 Task: Select the verbose option in the server.
Action: Mouse moved to (54, 427)
Screenshot: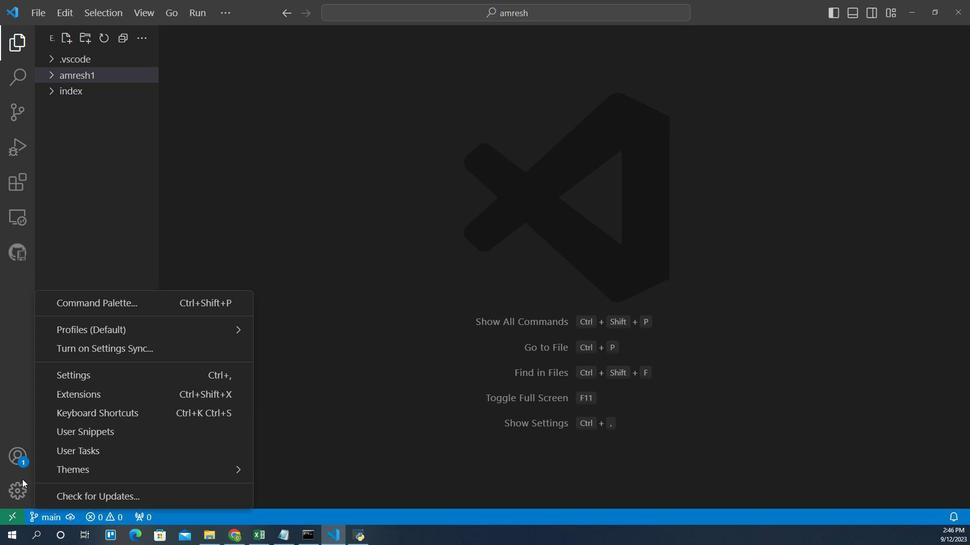 
Action: Mouse pressed left at (54, 427)
Screenshot: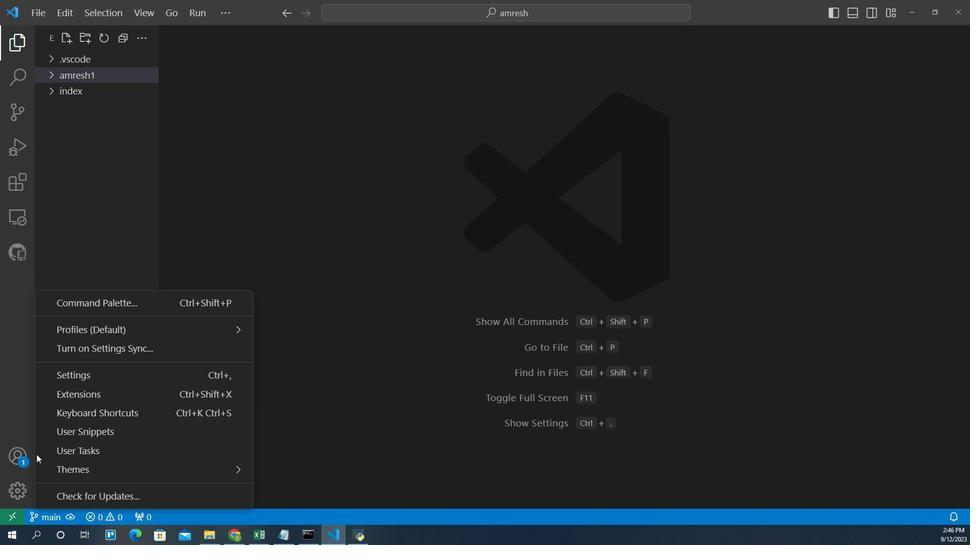 
Action: Mouse moved to (116, 351)
Screenshot: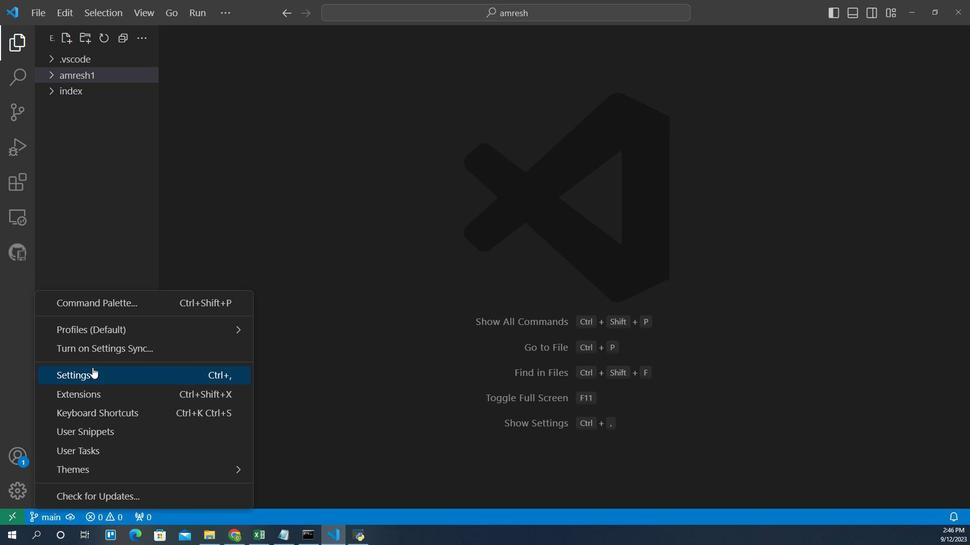 
Action: Mouse pressed left at (116, 351)
Screenshot: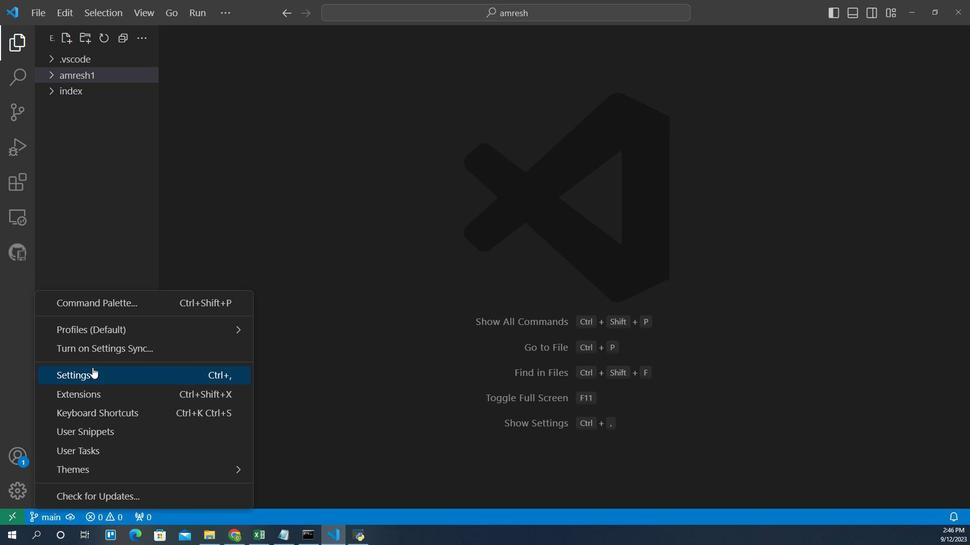 
Action: Mouse moved to (217, 268)
Screenshot: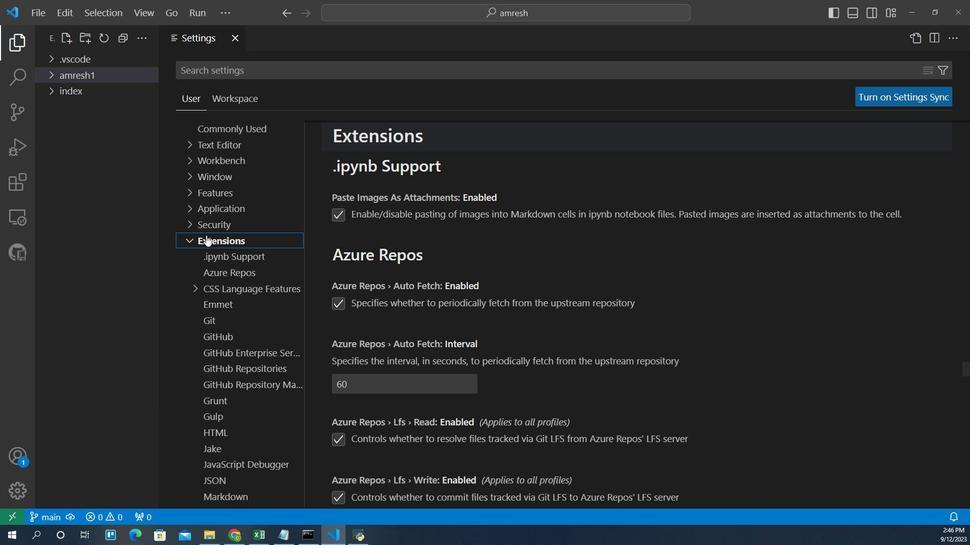 
Action: Mouse pressed left at (217, 268)
Screenshot: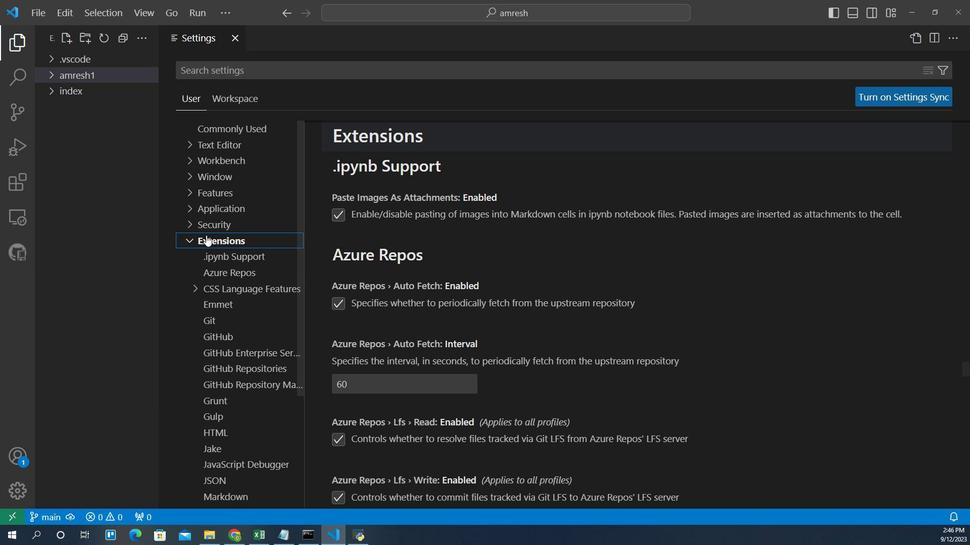 
Action: Mouse moved to (227, 391)
Screenshot: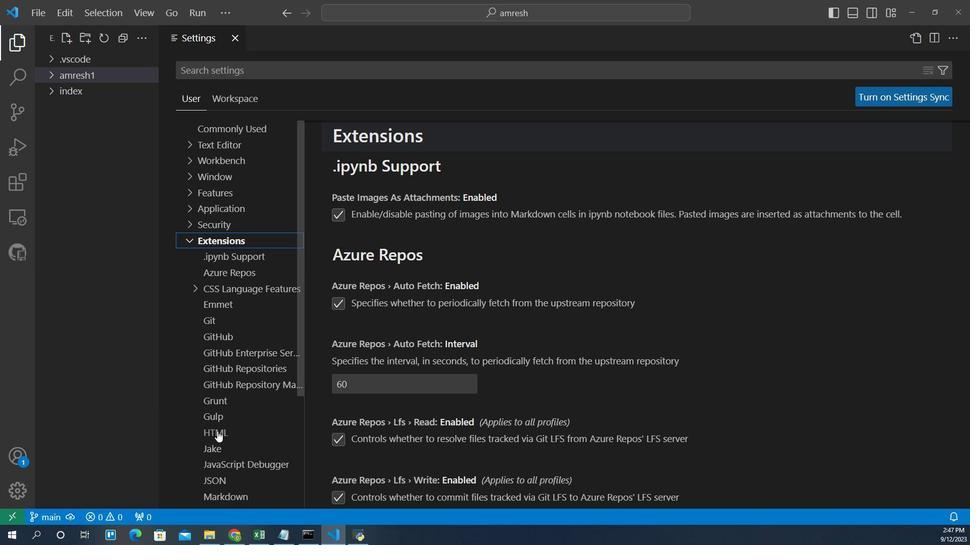 
Action: Mouse pressed left at (227, 391)
Screenshot: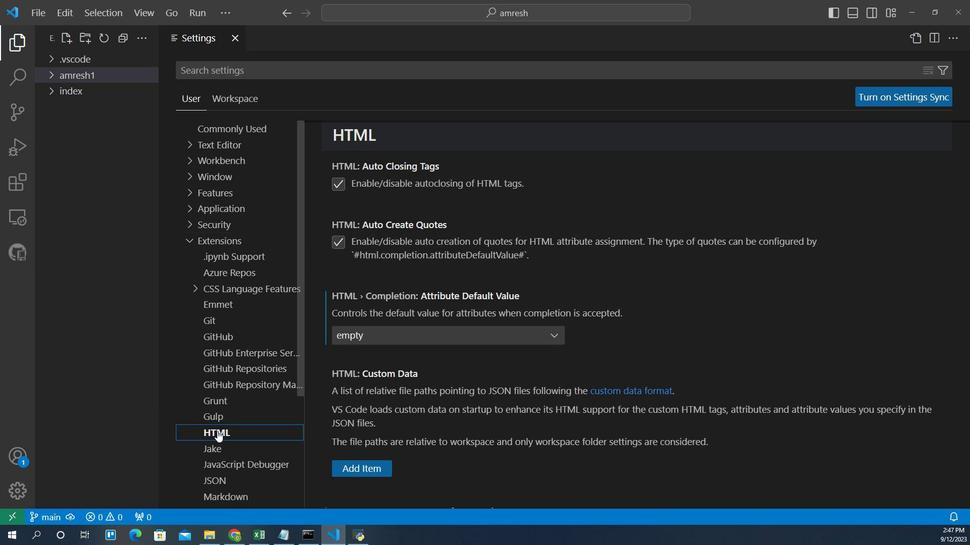 
Action: Mouse moved to (426, 389)
Screenshot: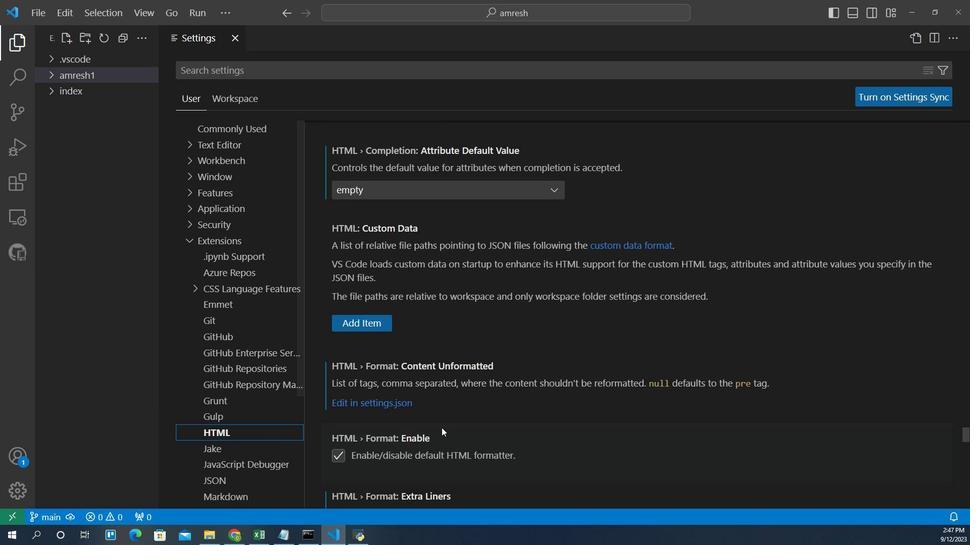 
Action: Mouse scrolled (426, 388) with delta (0, 0)
Screenshot: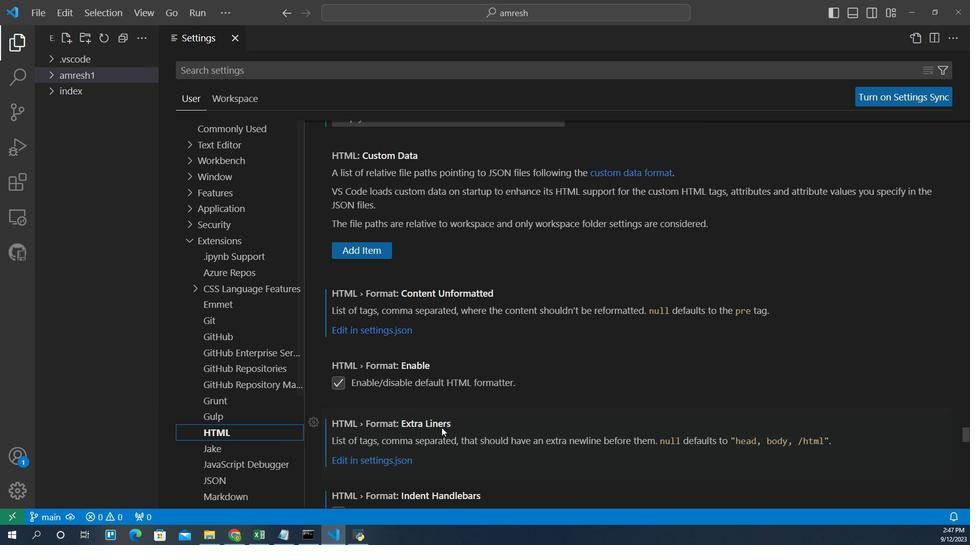 
Action: Mouse scrolled (426, 388) with delta (0, 0)
Screenshot: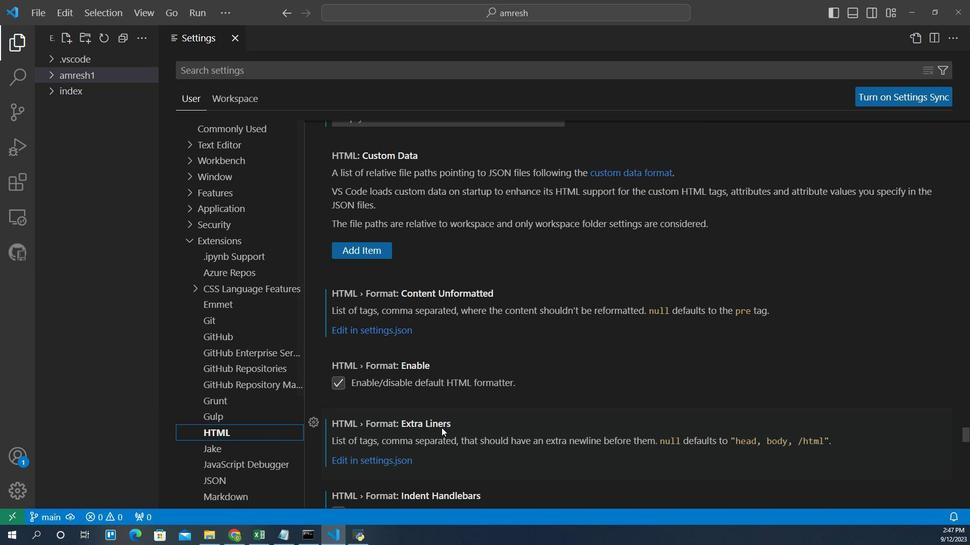 
Action: Mouse scrolled (426, 388) with delta (0, 0)
Screenshot: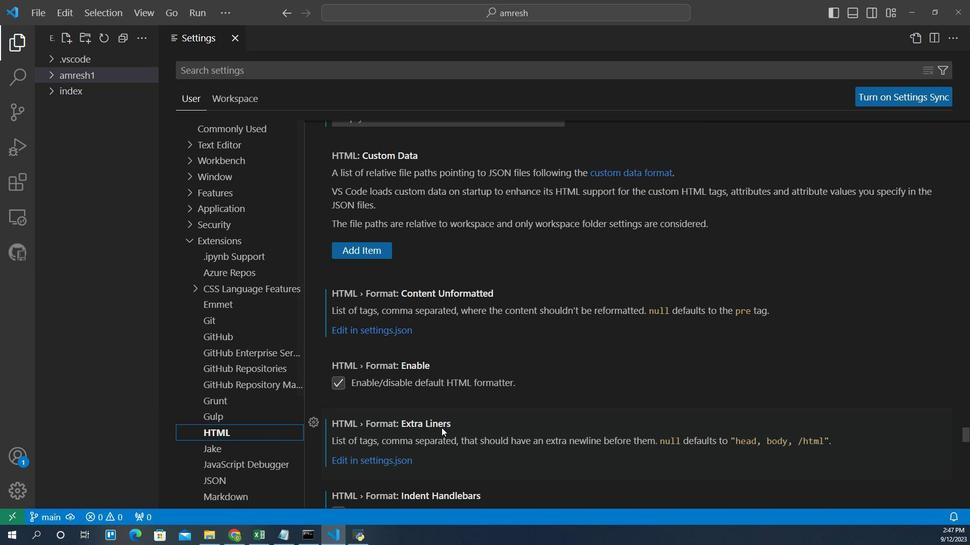 
Action: Mouse scrolled (426, 388) with delta (0, 0)
Screenshot: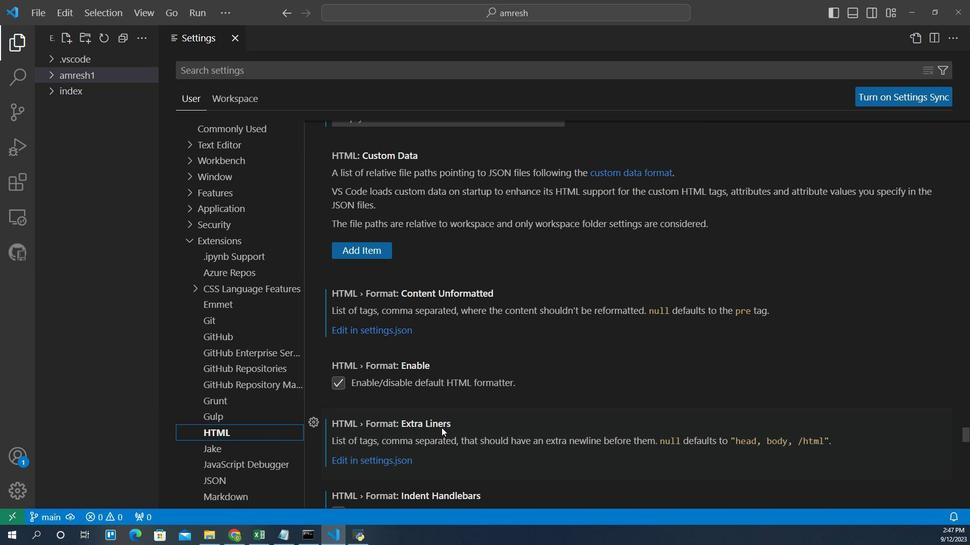 
Action: Mouse scrolled (426, 388) with delta (0, 0)
Screenshot: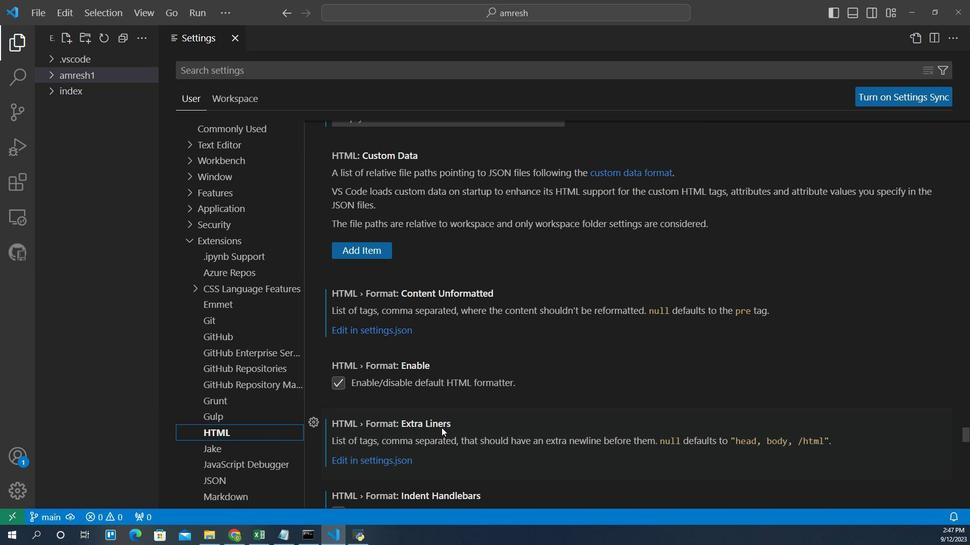 
Action: Mouse scrolled (426, 388) with delta (0, 0)
Screenshot: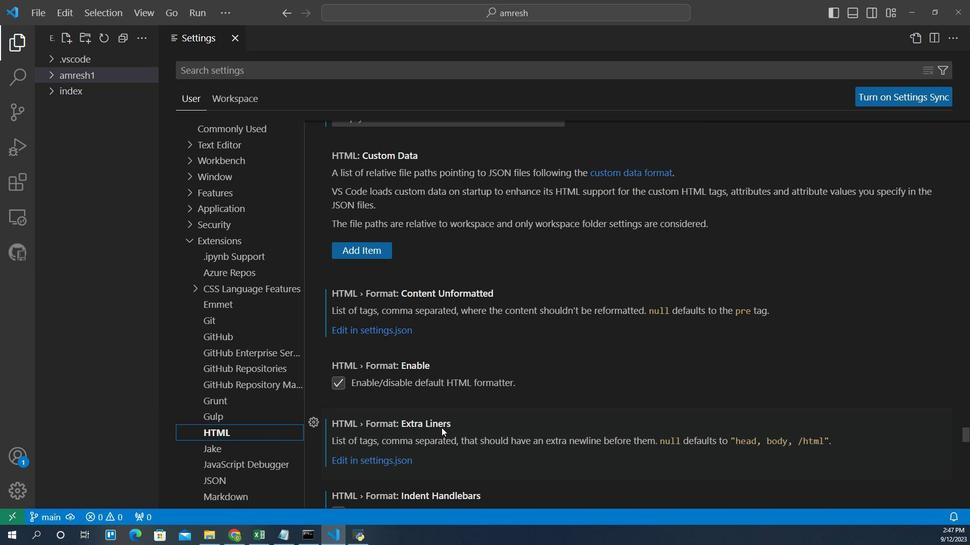 
Action: Mouse scrolled (426, 388) with delta (0, 0)
Screenshot: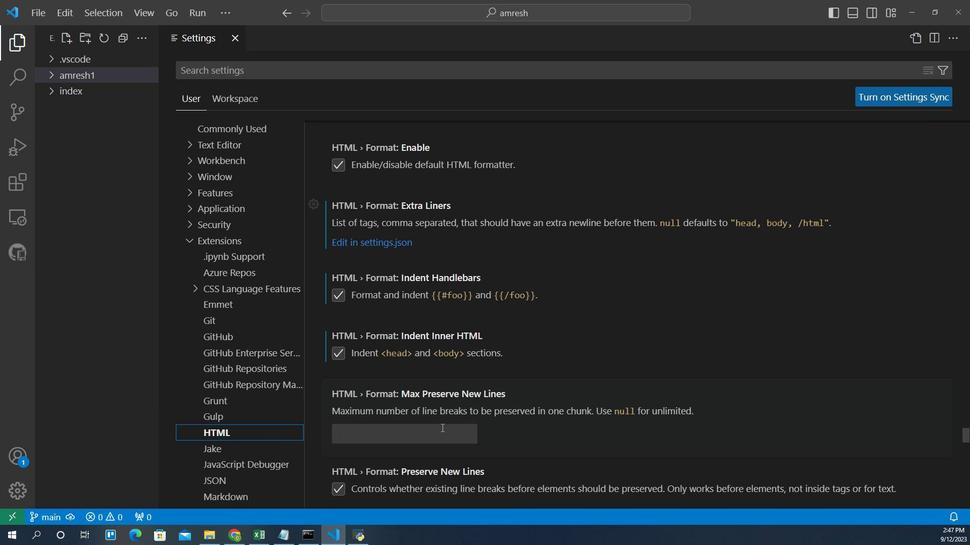 
Action: Mouse scrolled (426, 388) with delta (0, 0)
Screenshot: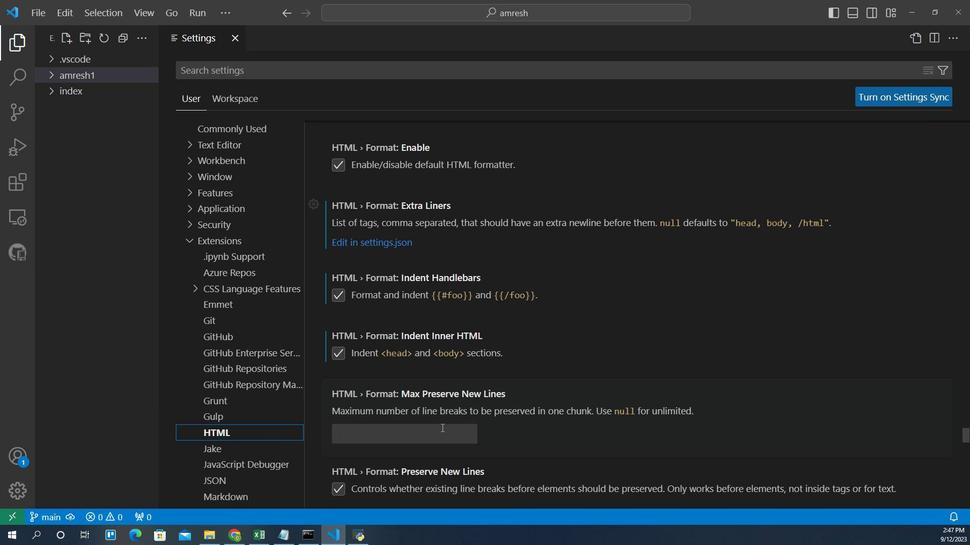 
Action: Mouse scrolled (426, 388) with delta (0, 0)
Screenshot: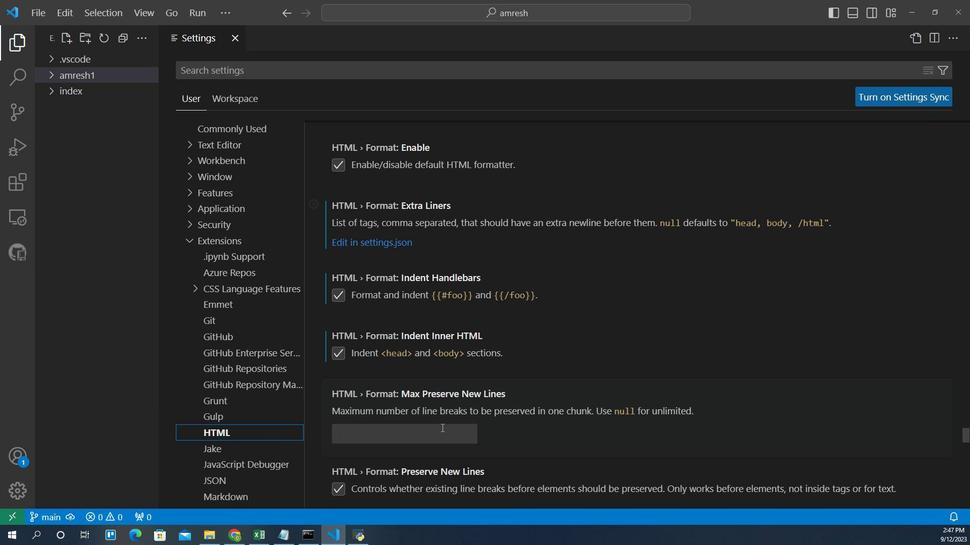 
Action: Mouse scrolled (426, 388) with delta (0, 0)
Screenshot: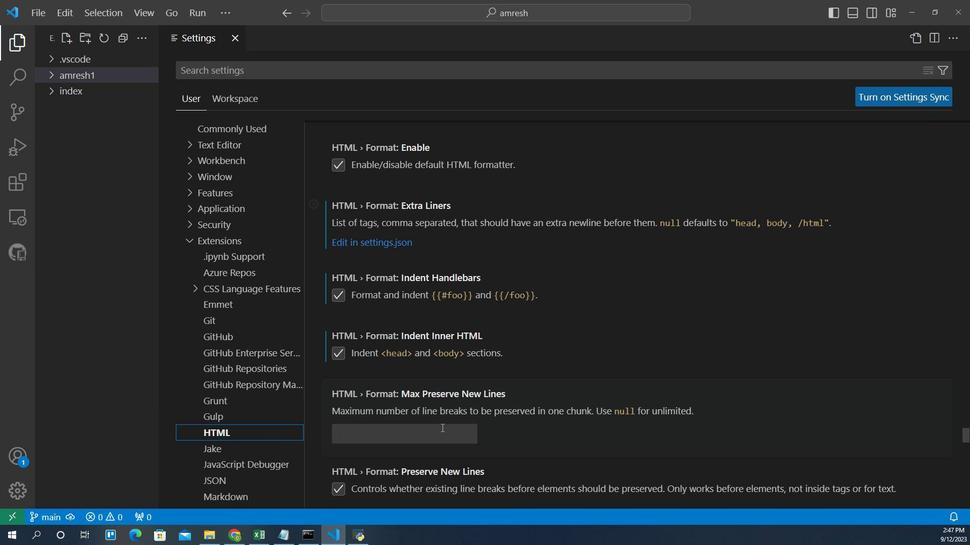 
Action: Mouse scrolled (426, 388) with delta (0, 0)
Screenshot: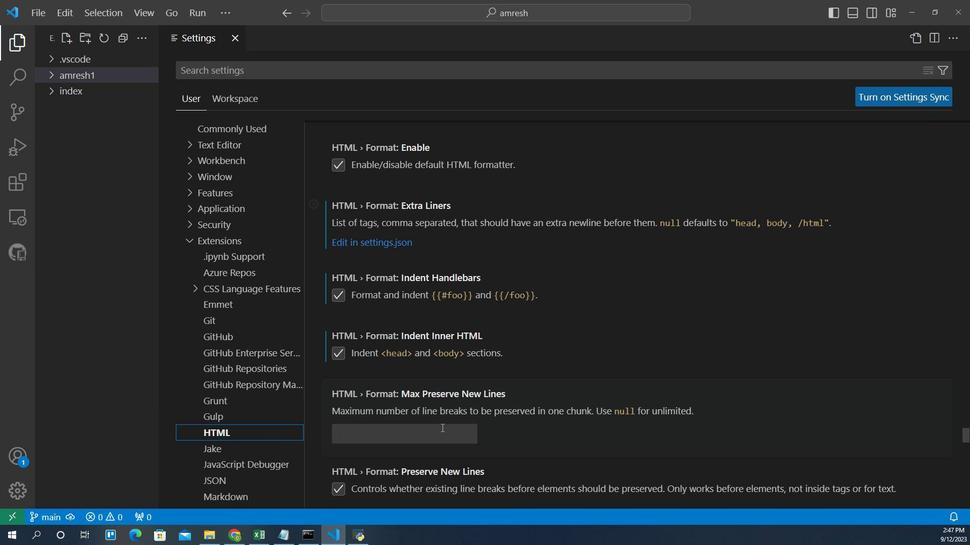 
Action: Mouse scrolled (426, 388) with delta (0, 0)
Screenshot: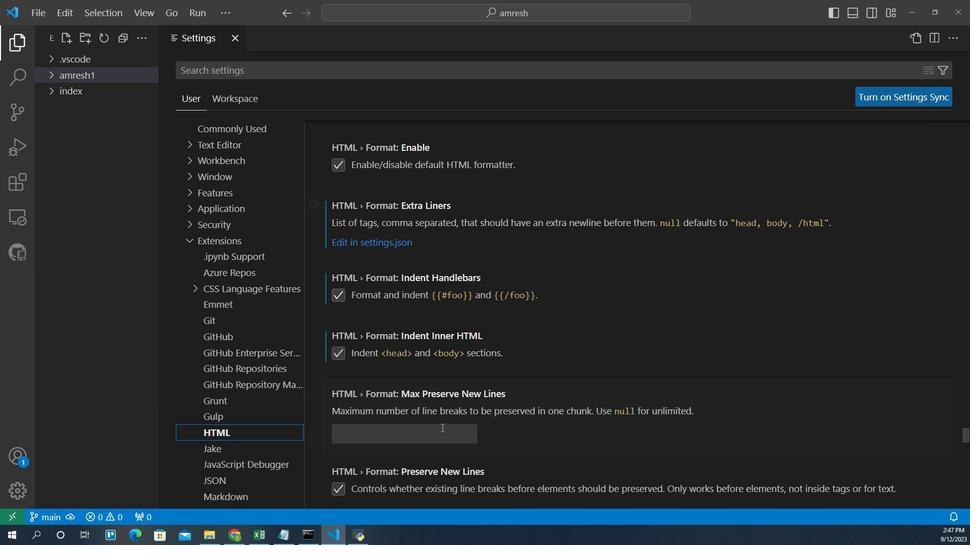 
Action: Mouse scrolled (426, 388) with delta (0, 0)
Screenshot: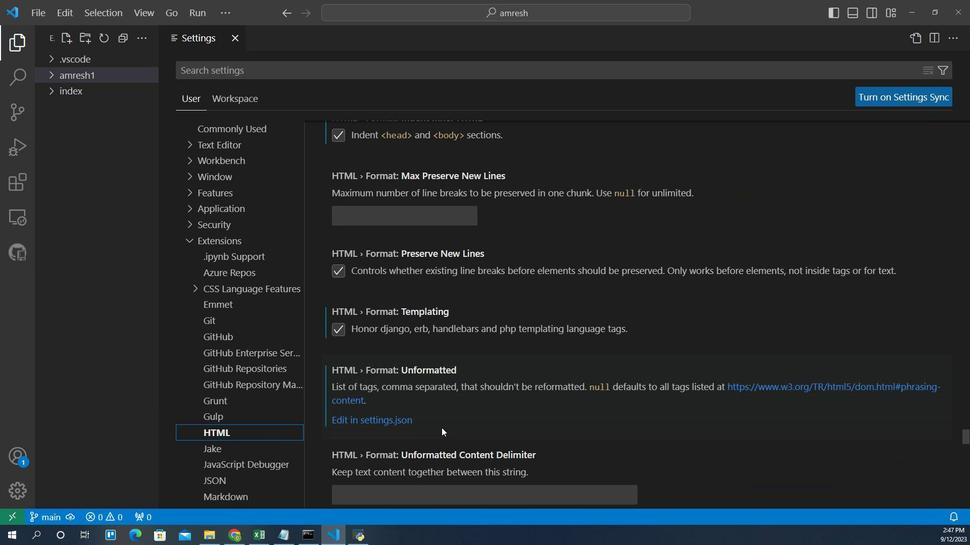 
Action: Mouse scrolled (426, 388) with delta (0, 0)
Screenshot: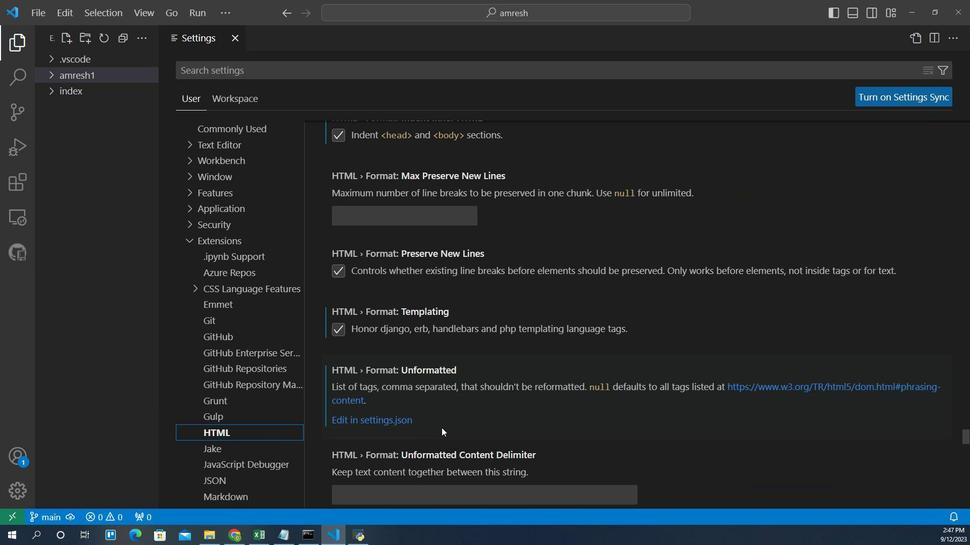 
Action: Mouse scrolled (426, 388) with delta (0, 0)
Screenshot: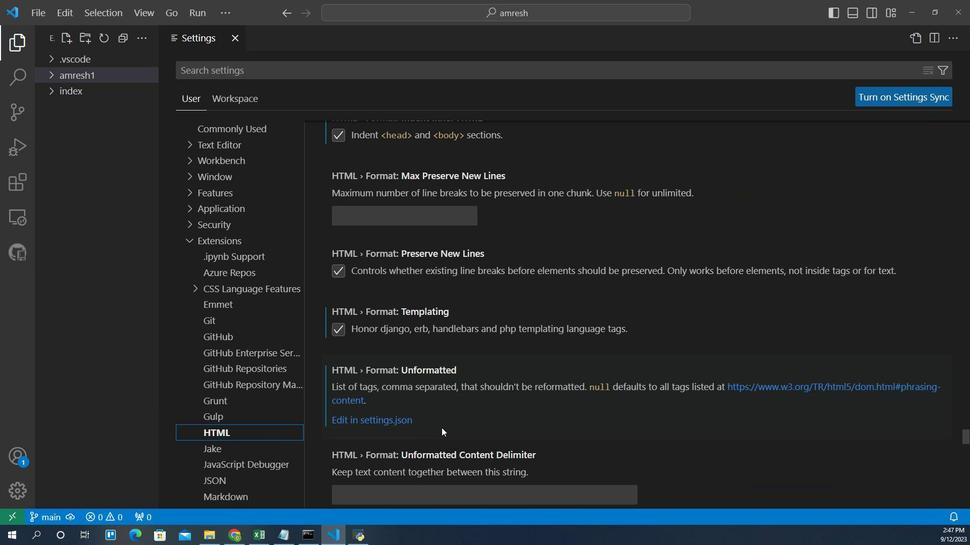 
Action: Mouse scrolled (426, 388) with delta (0, 0)
Screenshot: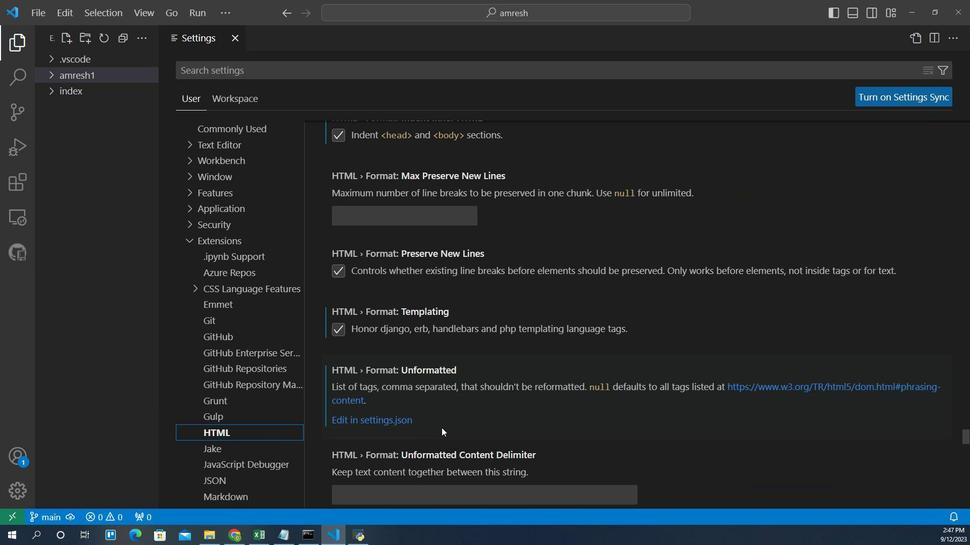 
Action: Mouse scrolled (426, 388) with delta (0, 0)
Screenshot: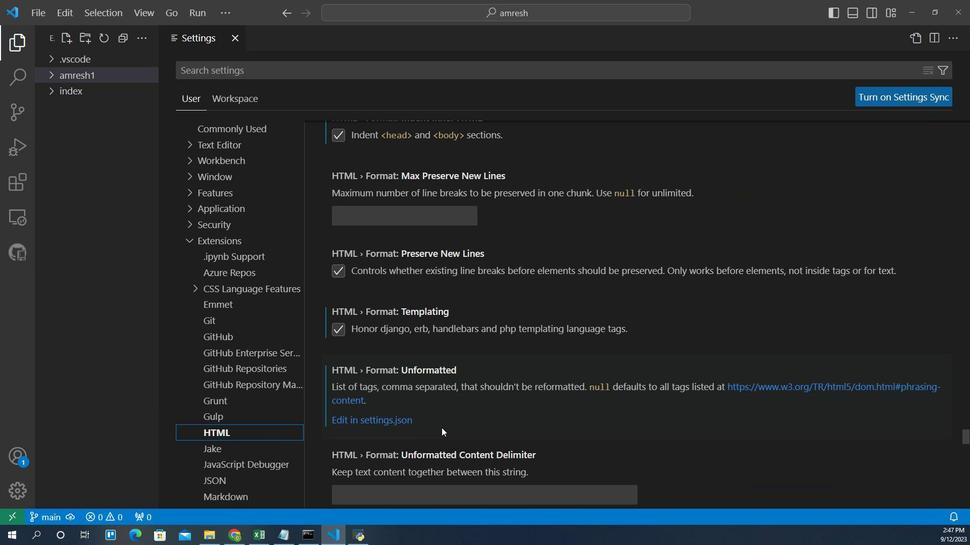 
Action: Mouse scrolled (426, 388) with delta (0, 0)
Screenshot: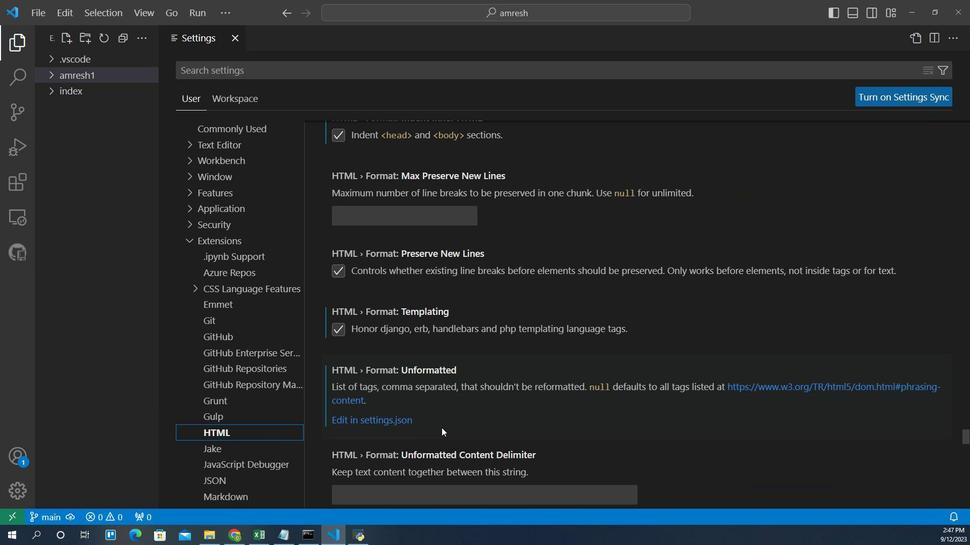 
Action: Mouse moved to (426, 389)
Screenshot: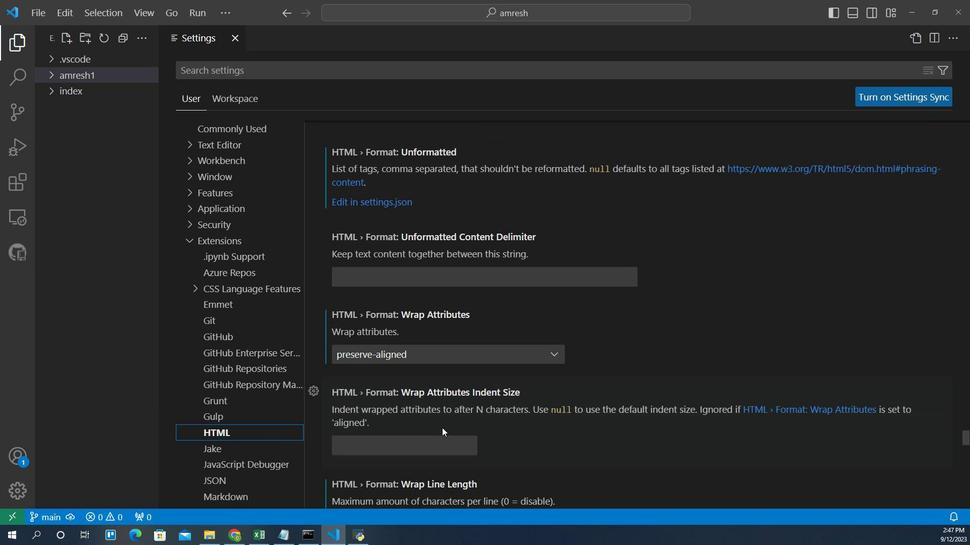 
Action: Mouse scrolled (426, 388) with delta (0, 0)
Screenshot: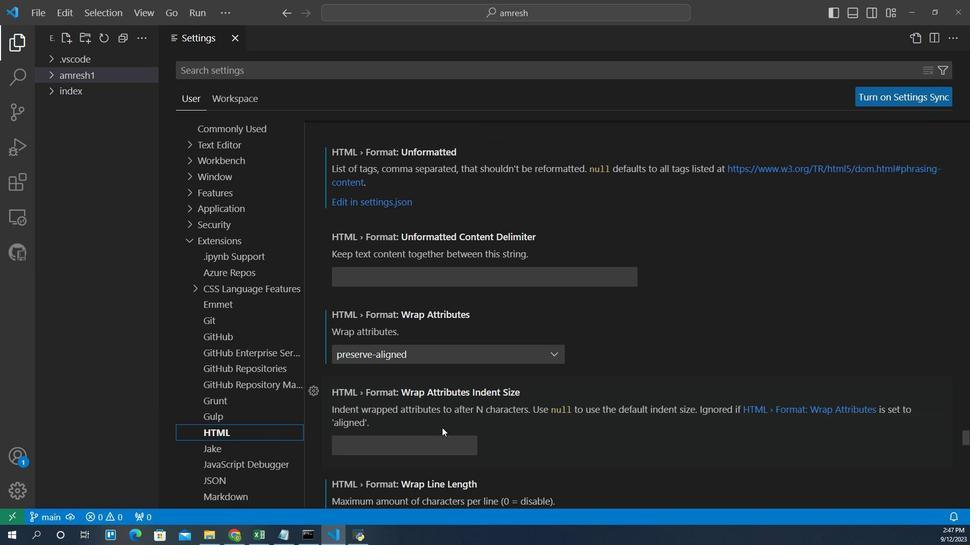 
Action: Mouse scrolled (426, 388) with delta (0, 0)
Screenshot: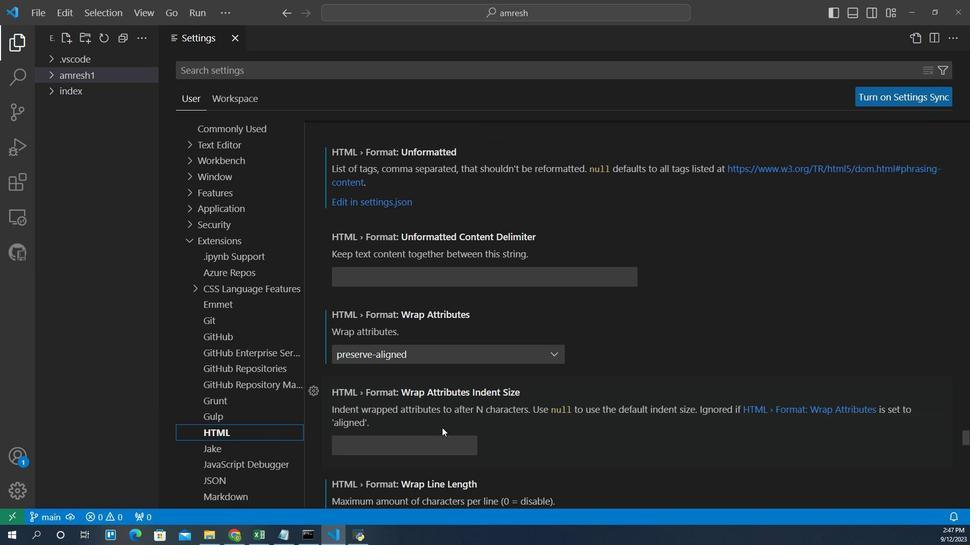 
Action: Mouse scrolled (426, 388) with delta (0, 0)
Screenshot: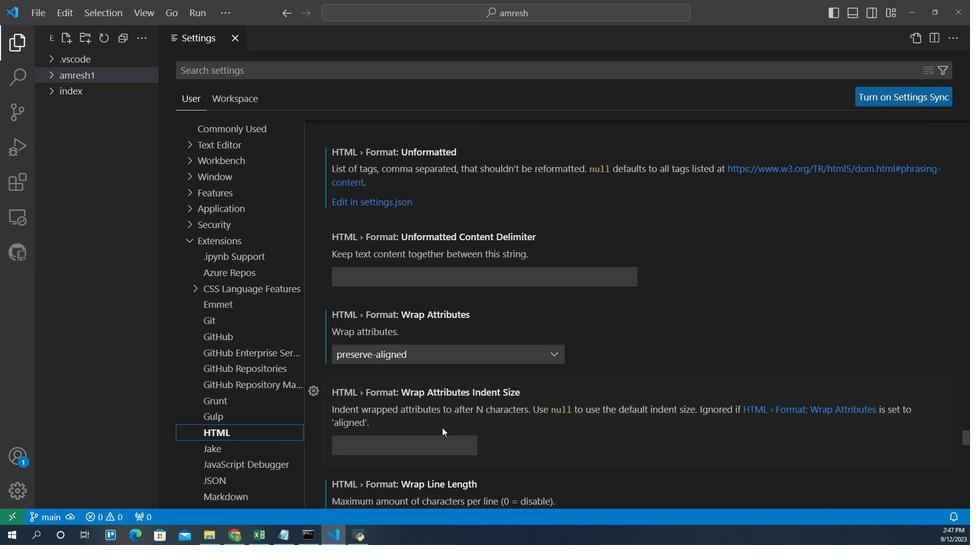 
Action: Mouse scrolled (426, 388) with delta (0, 0)
Screenshot: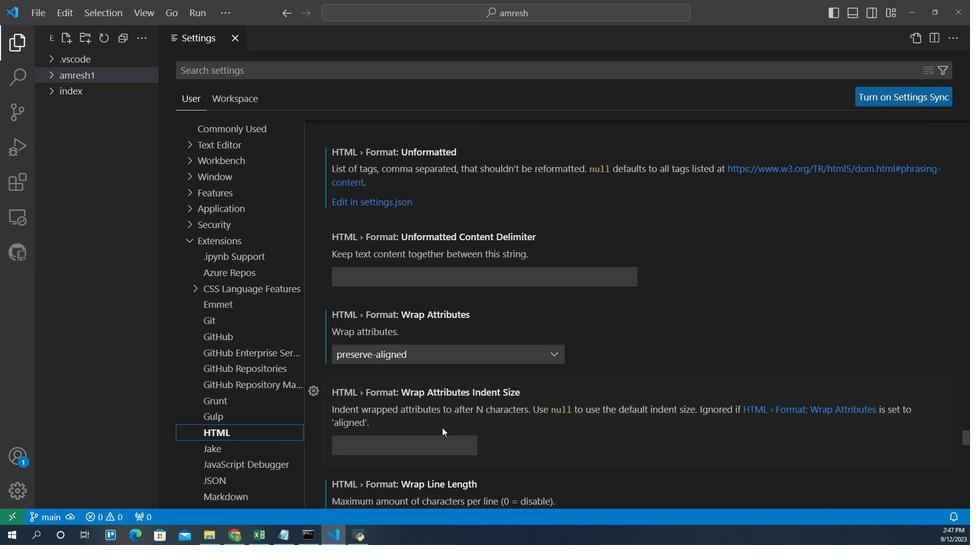 
Action: Mouse scrolled (426, 388) with delta (0, 0)
Screenshot: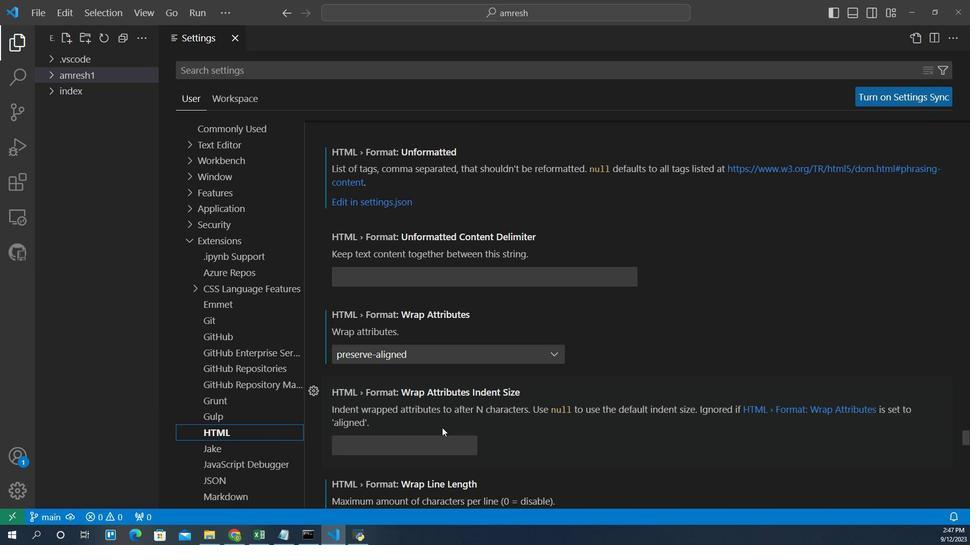 
Action: Mouse scrolled (426, 388) with delta (0, 0)
Screenshot: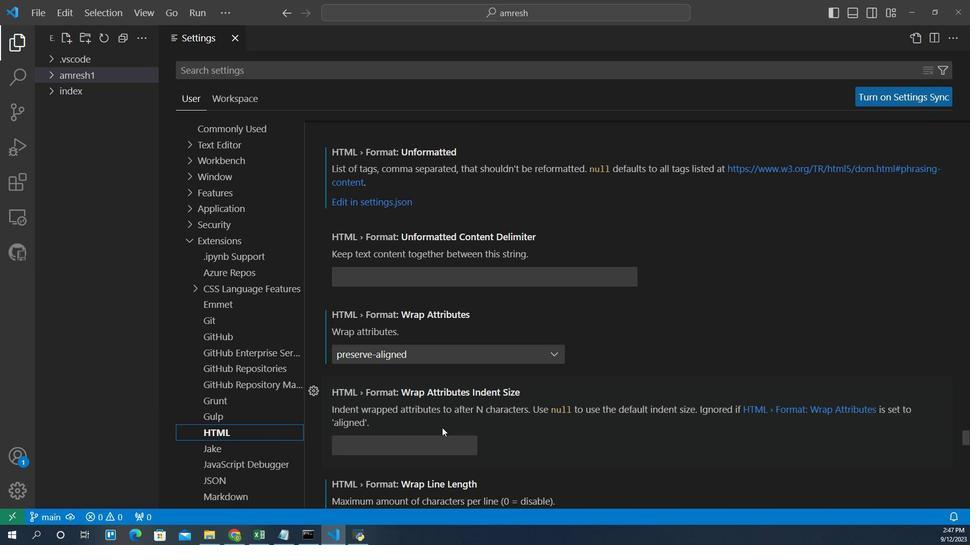 
Action: Mouse scrolled (426, 388) with delta (0, 0)
Screenshot: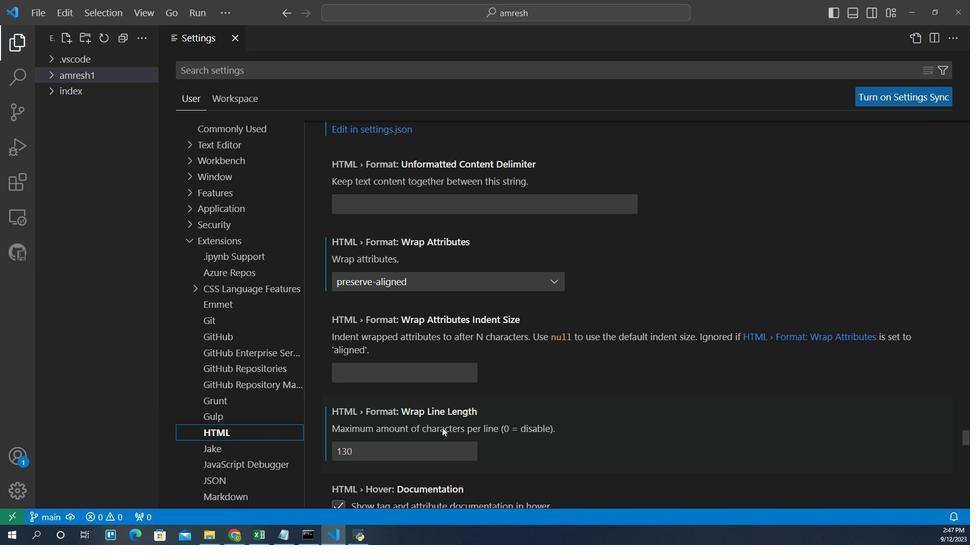 
Action: Mouse scrolled (426, 388) with delta (0, 0)
Screenshot: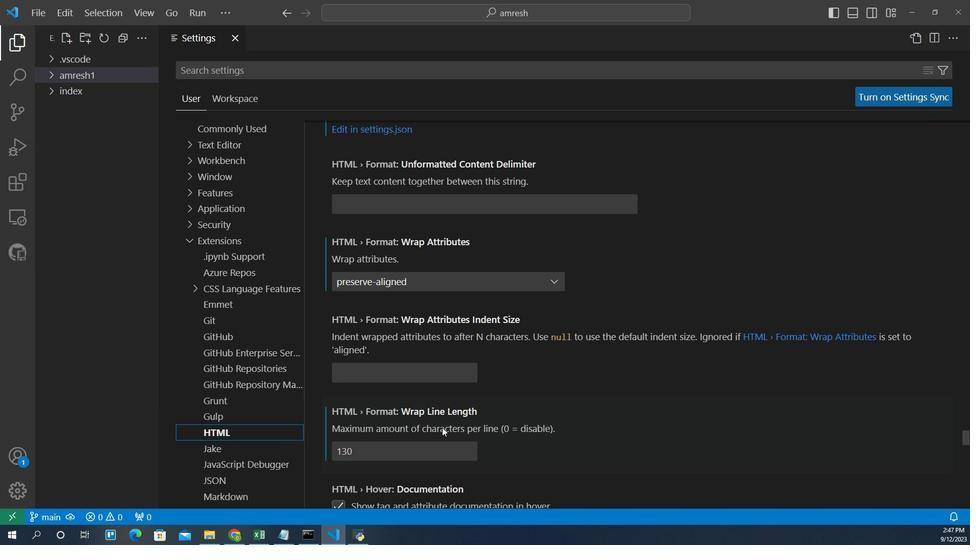 
Action: Mouse scrolled (426, 389) with delta (0, 0)
Screenshot: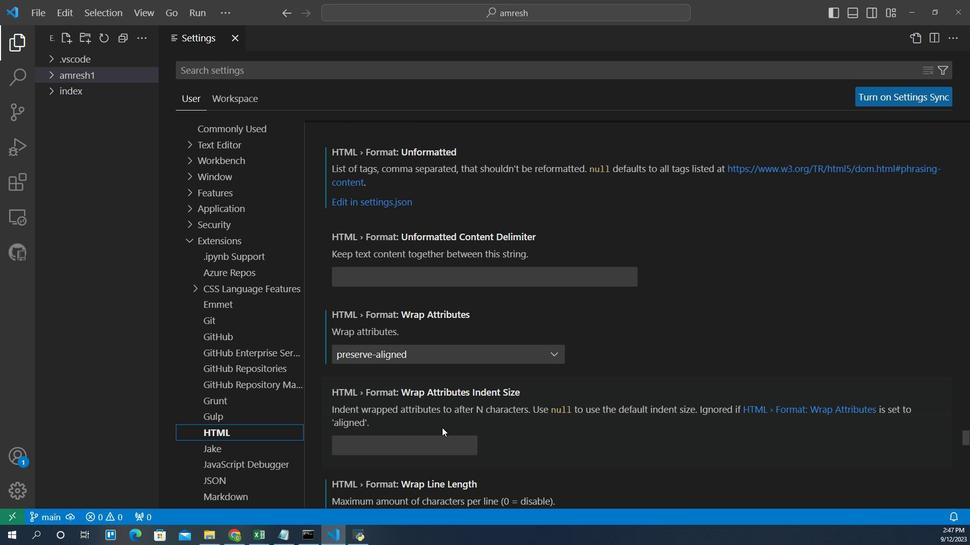 
Action: Mouse scrolled (426, 389) with delta (0, 0)
Screenshot: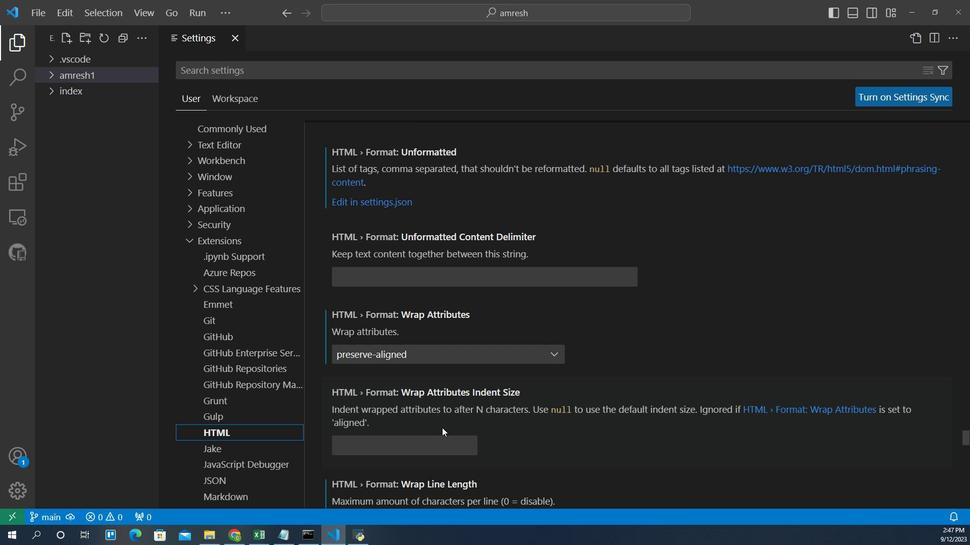 
Action: Mouse moved to (421, 367)
Screenshot: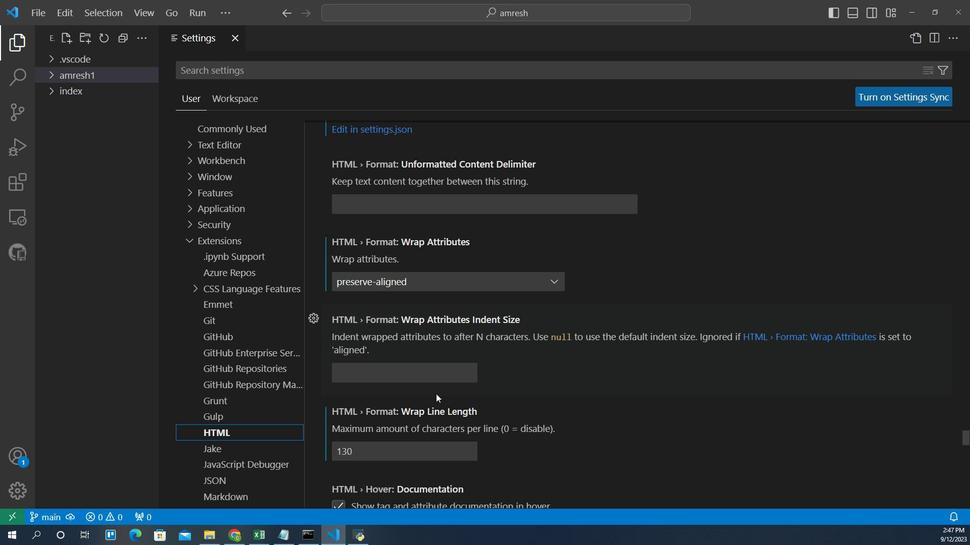 
Action: Mouse scrolled (421, 367) with delta (0, 0)
Screenshot: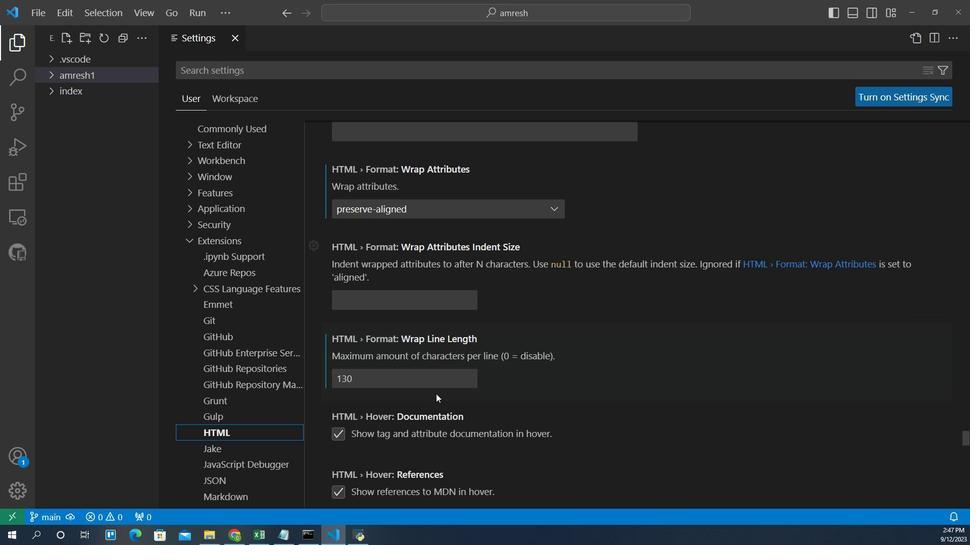 
Action: Mouse scrolled (421, 367) with delta (0, 0)
Screenshot: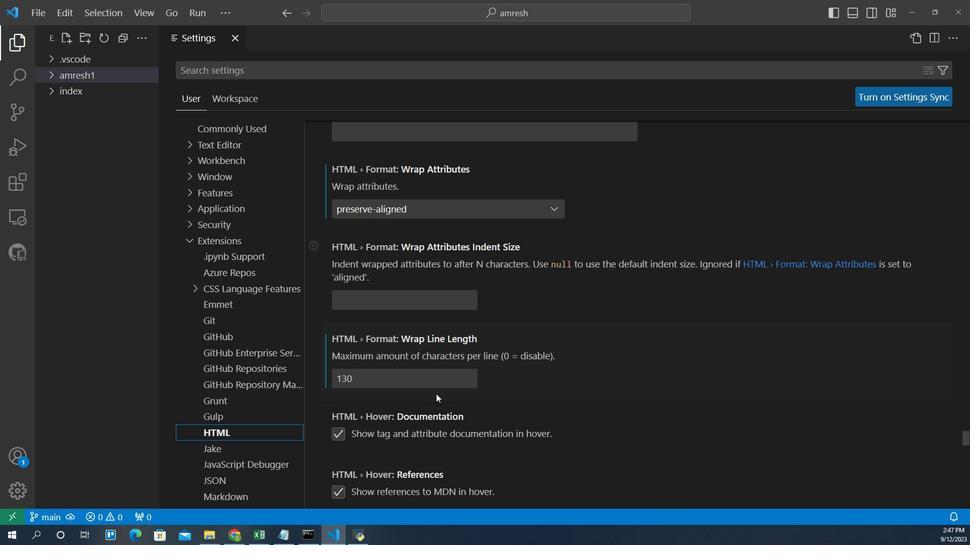 
Action: Mouse scrolled (421, 367) with delta (0, 0)
Screenshot: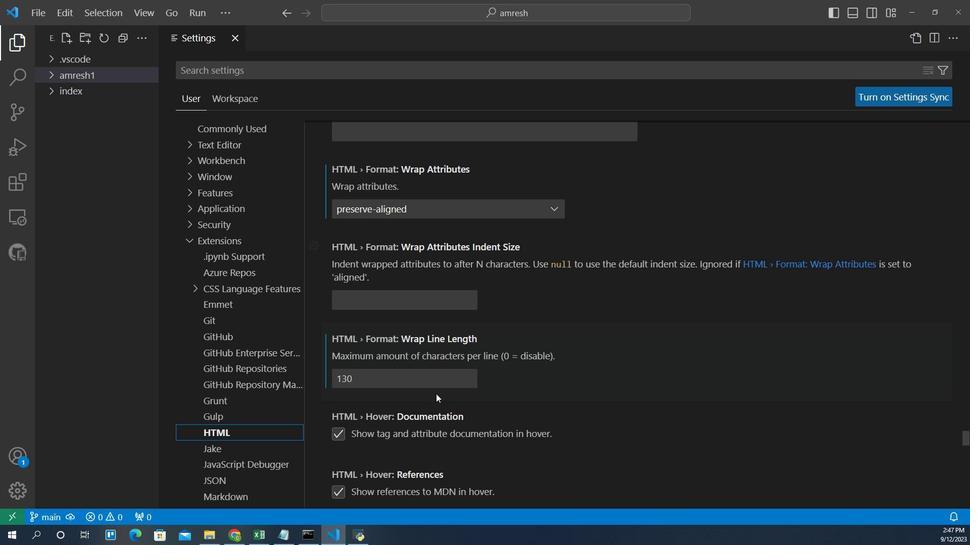 
Action: Mouse scrolled (421, 367) with delta (0, 0)
Screenshot: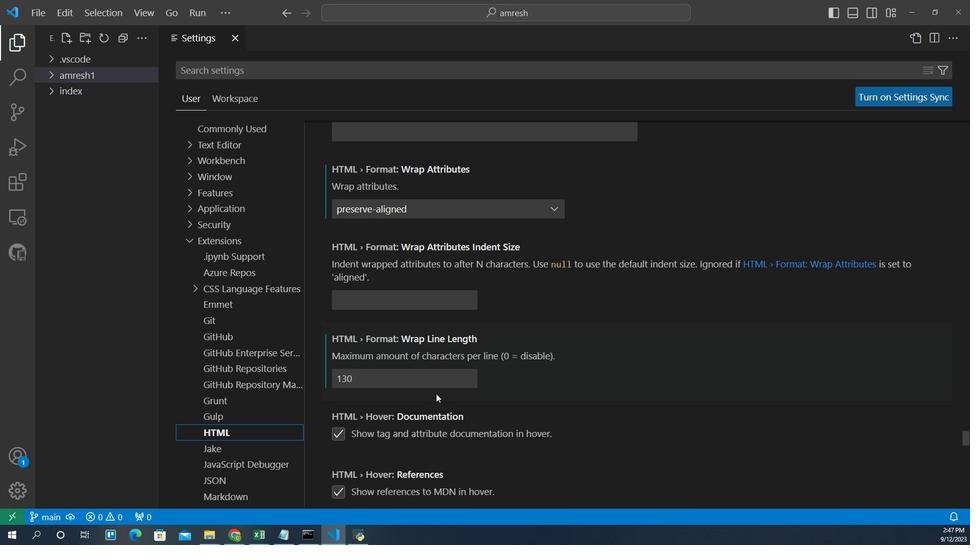
Action: Mouse scrolled (421, 367) with delta (0, 0)
Screenshot: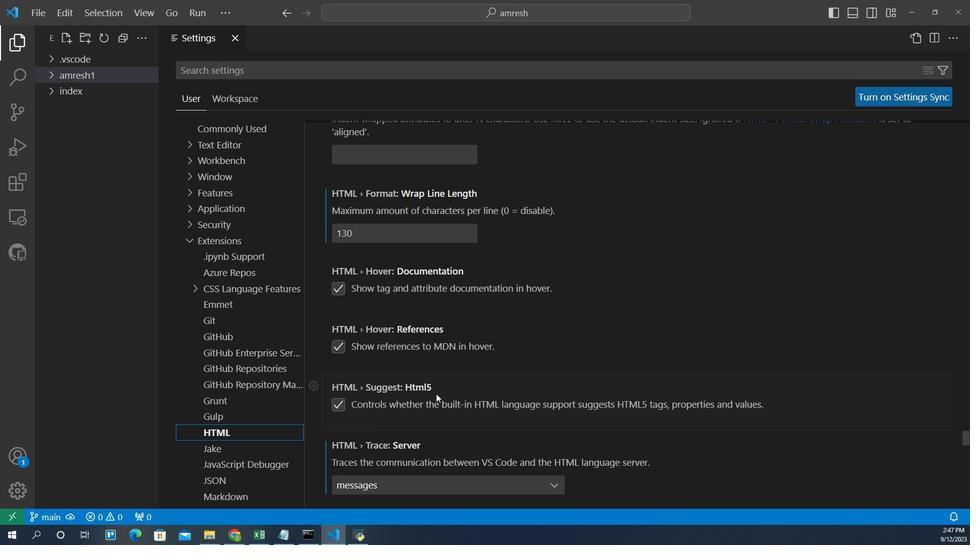 
Action: Mouse scrolled (421, 367) with delta (0, 0)
Screenshot: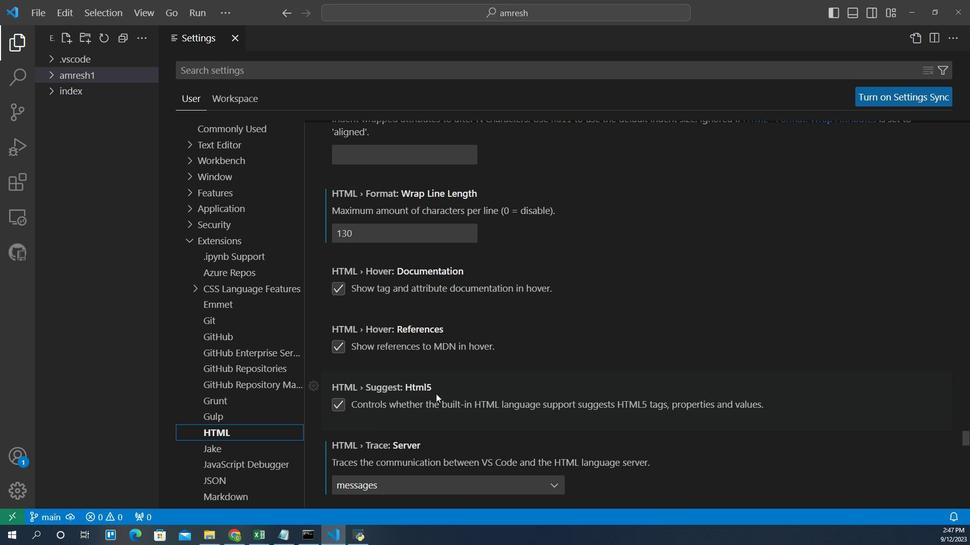 
Action: Mouse scrolled (421, 367) with delta (0, 0)
Screenshot: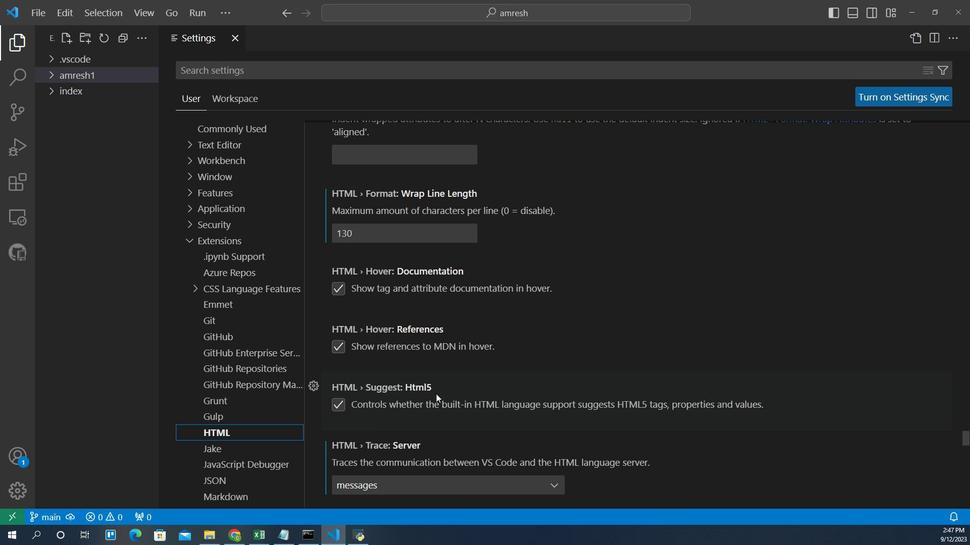 
Action: Mouse scrolled (421, 367) with delta (0, 0)
Screenshot: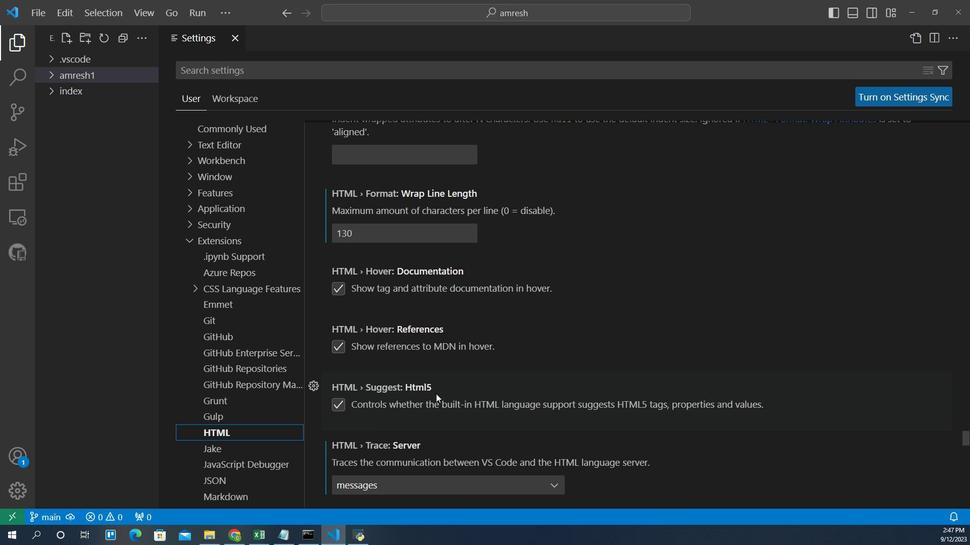 
Action: Mouse scrolled (421, 367) with delta (0, 0)
Screenshot: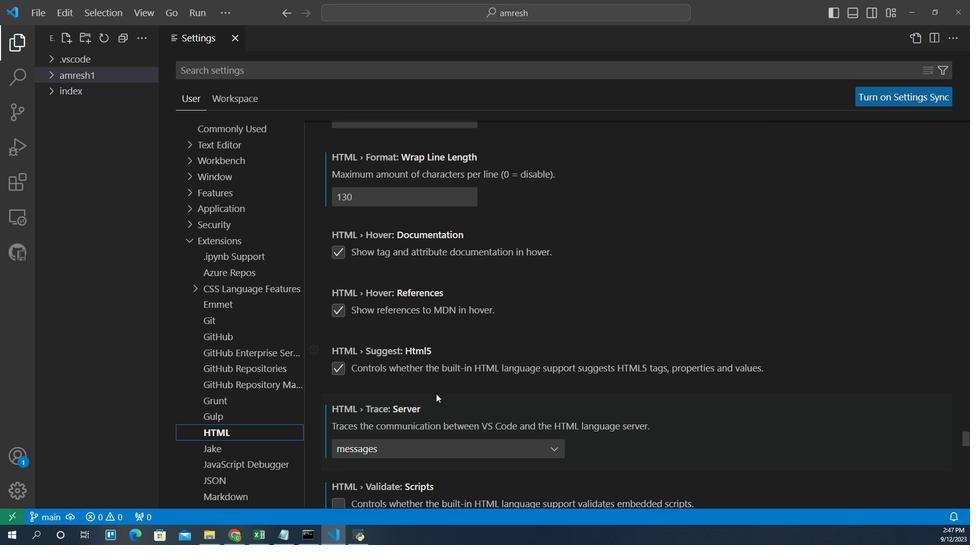 
Action: Mouse scrolled (421, 367) with delta (0, 0)
Screenshot: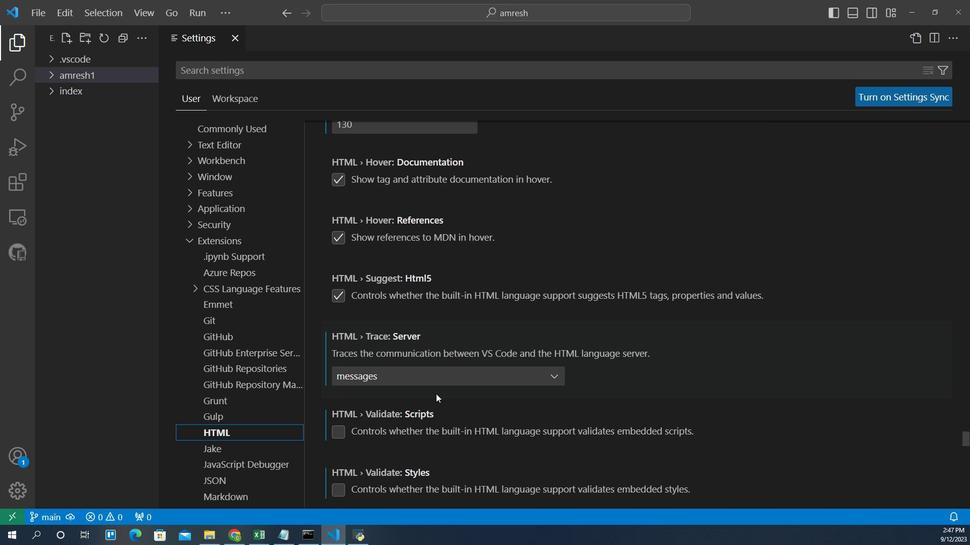 
Action: Mouse scrolled (421, 367) with delta (0, 0)
Screenshot: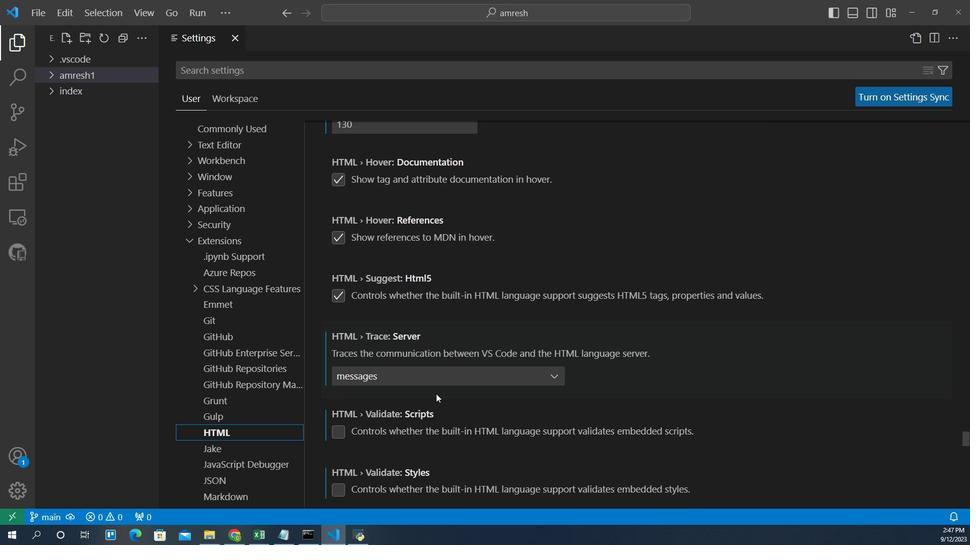
Action: Mouse moved to (423, 356)
Screenshot: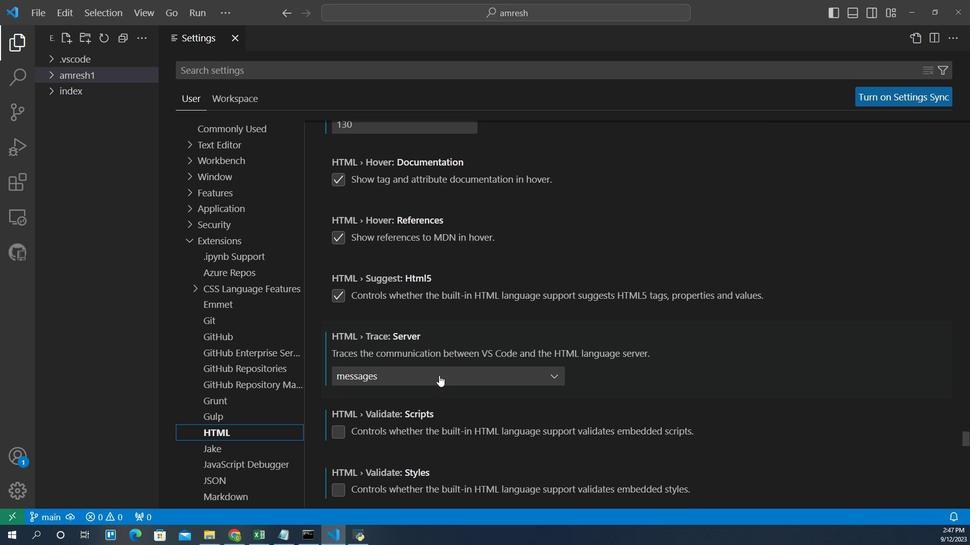 
Action: Mouse pressed left at (423, 356)
Screenshot: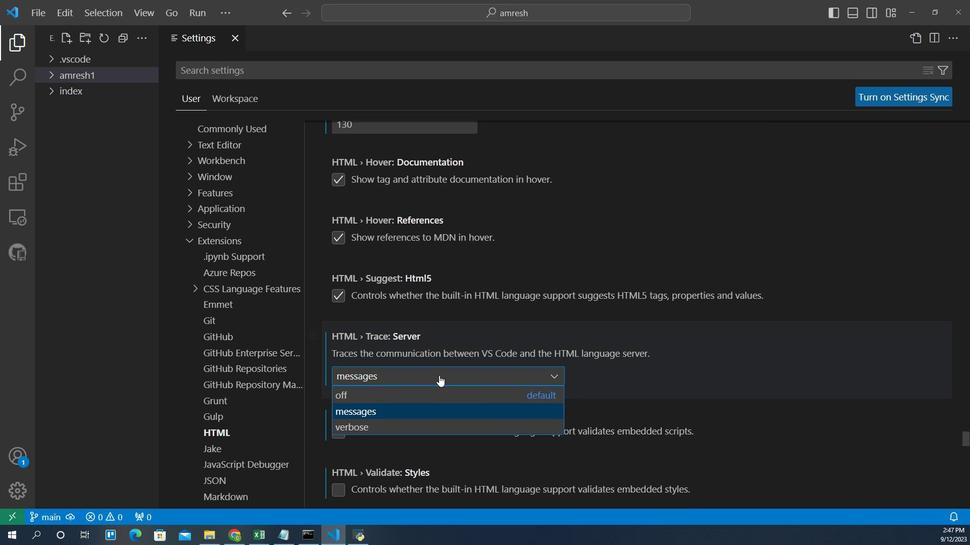 
Action: Mouse moved to (388, 386)
Screenshot: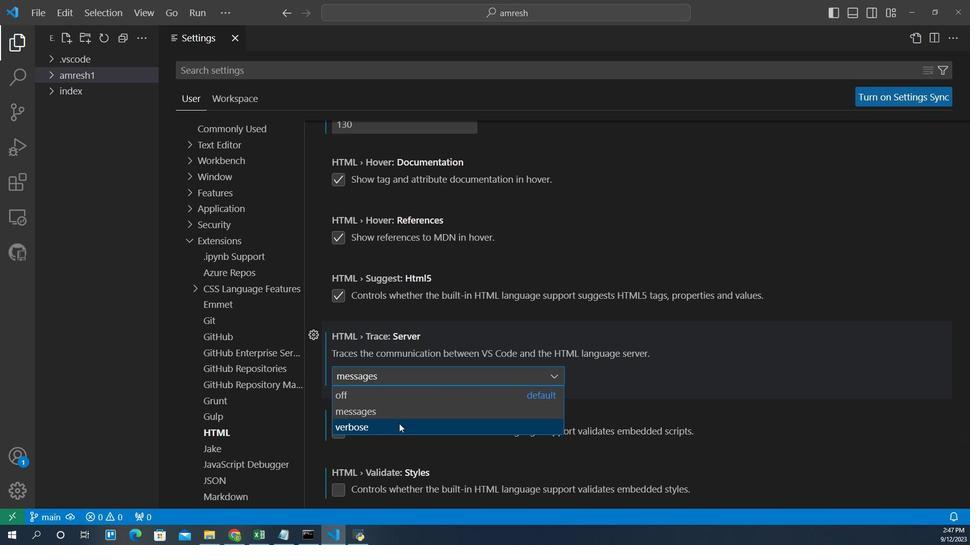
Action: Mouse pressed left at (388, 386)
Screenshot: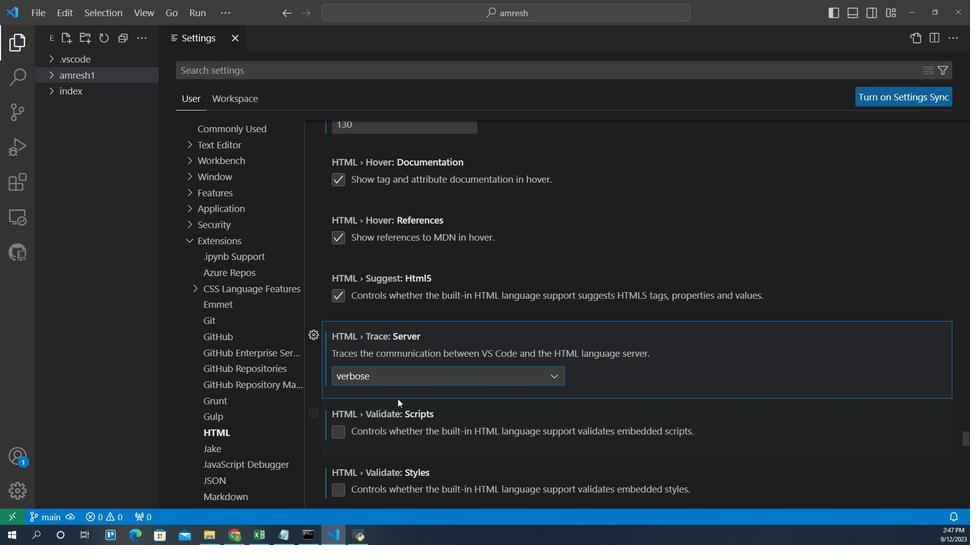 
Action: Mouse moved to (384, 365)
Screenshot: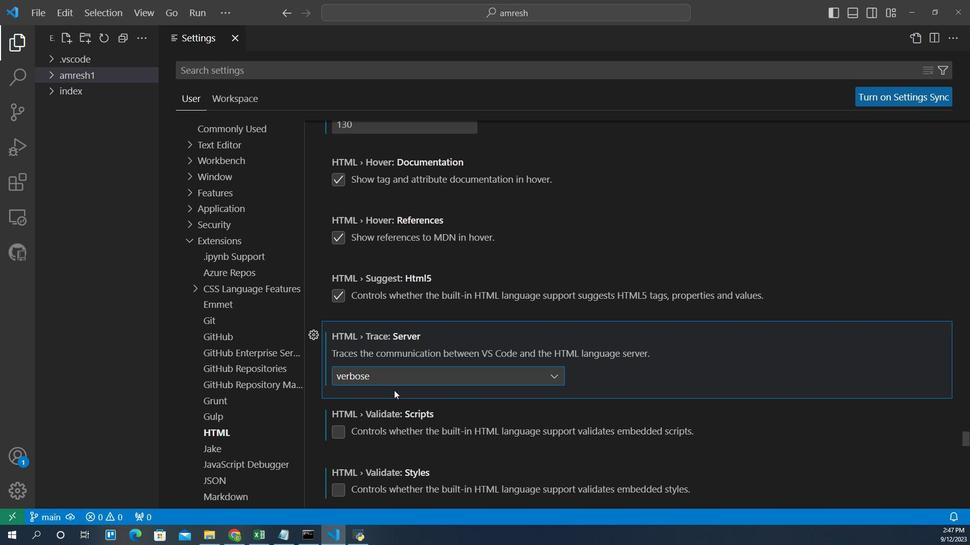 
